 Task: Distribute to horizontally.
Action: Key pressed ctrl+A
Screenshot: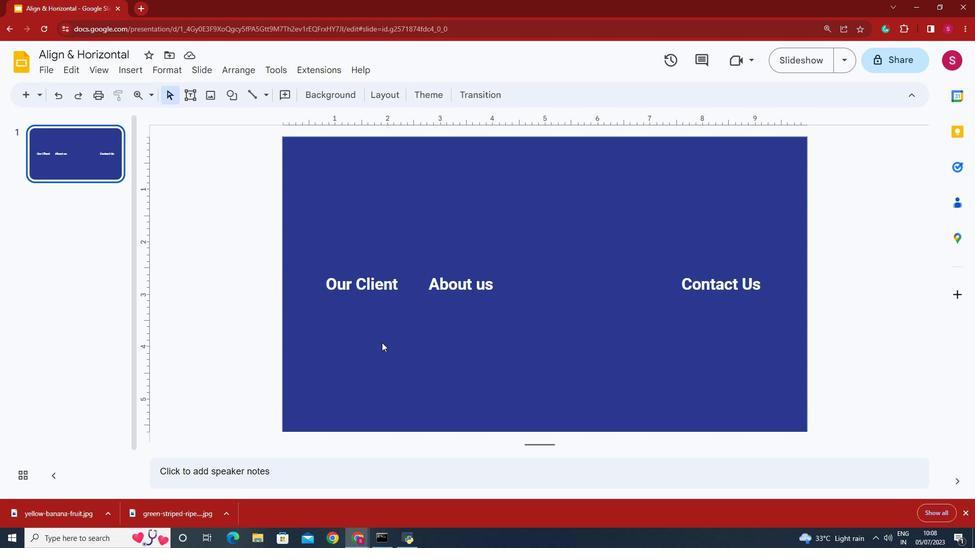 
Action: Mouse moved to (242, 66)
Screenshot: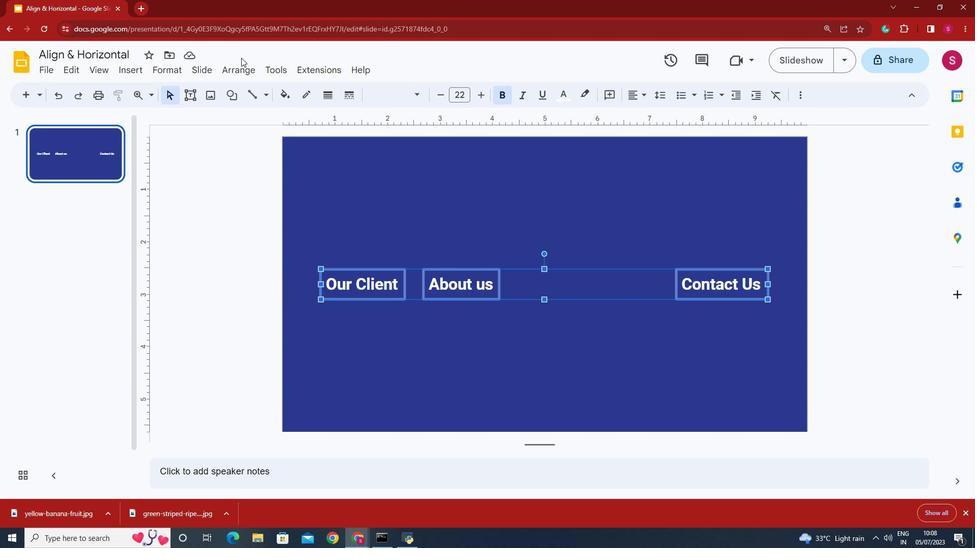 
Action: Mouse pressed left at (242, 66)
Screenshot: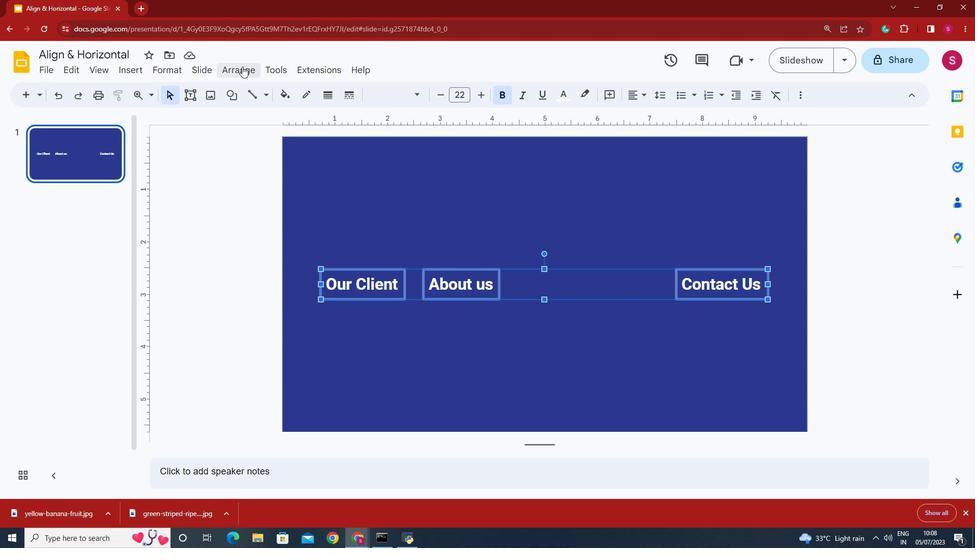 
Action: Mouse moved to (471, 133)
Screenshot: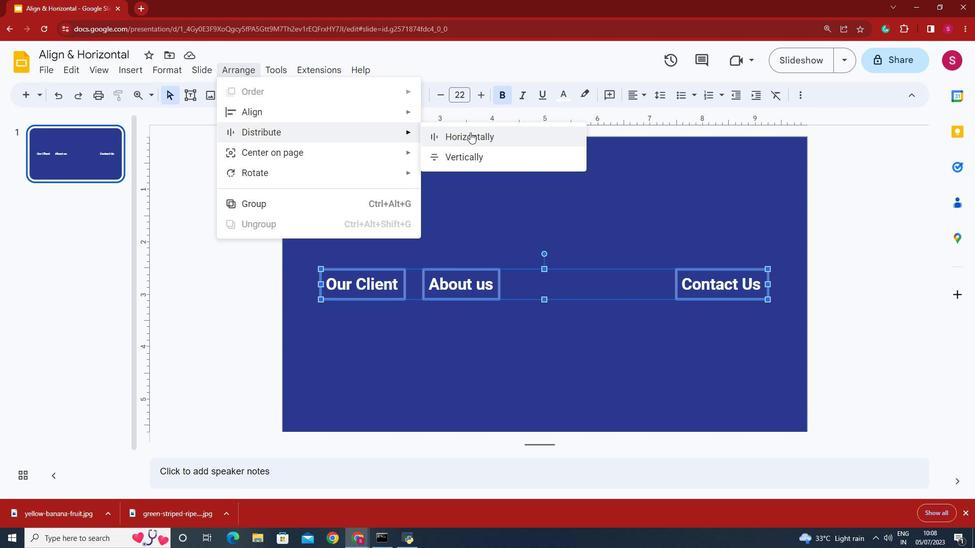 
Action: Mouse pressed left at (471, 133)
Screenshot: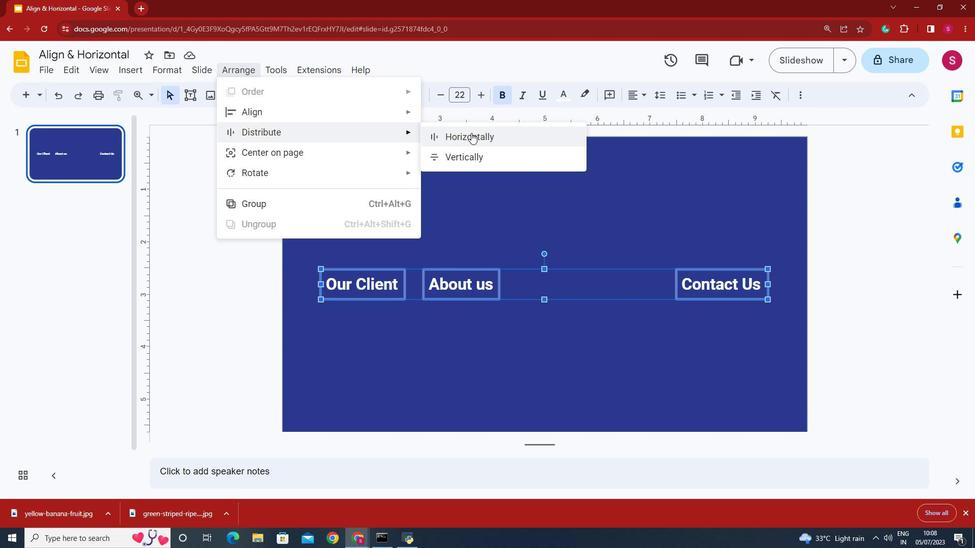
Action: Mouse moved to (497, 332)
Screenshot: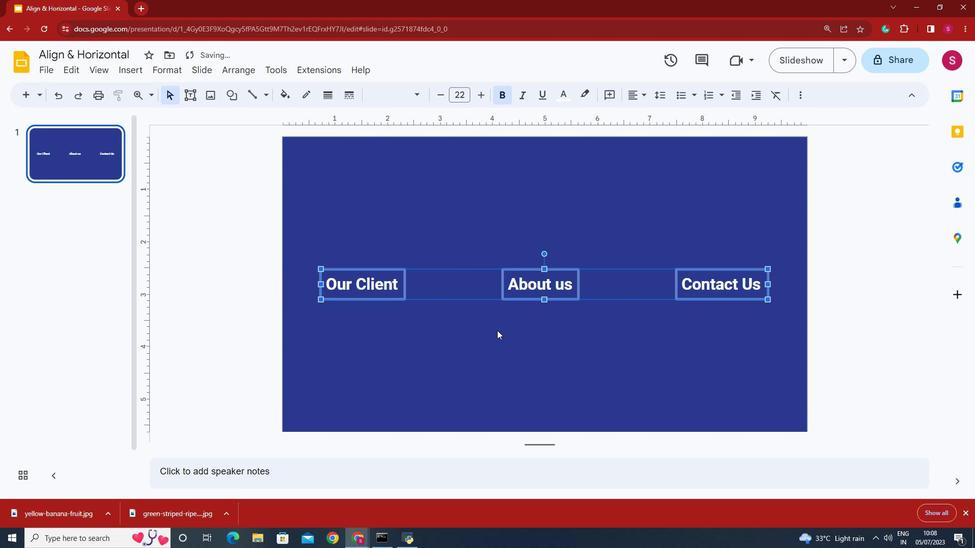 
Action: Mouse pressed left at (497, 332)
Screenshot: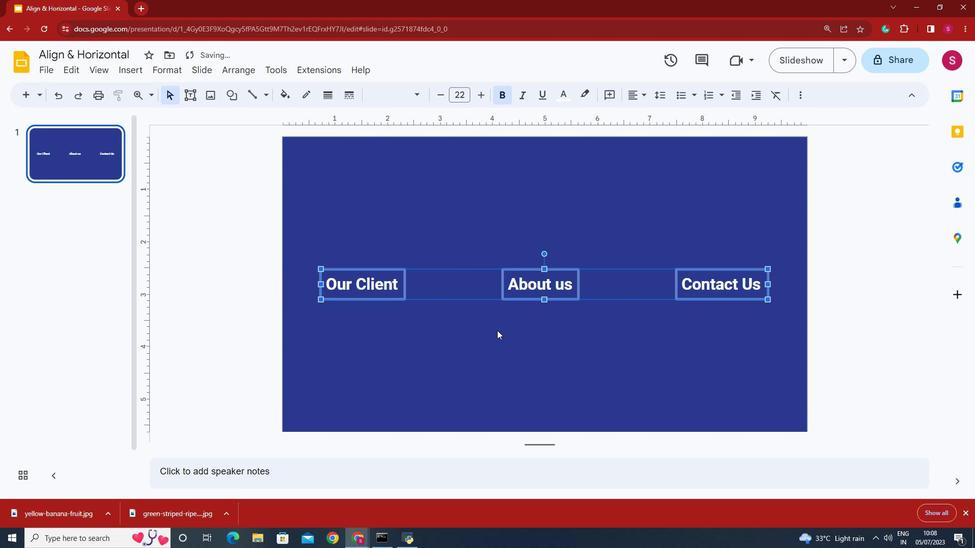 
